 Task: Create Card Card0041 in Board Board0041 in Workspace Development in Trello
Action: Mouse moved to (625, 77)
Screenshot: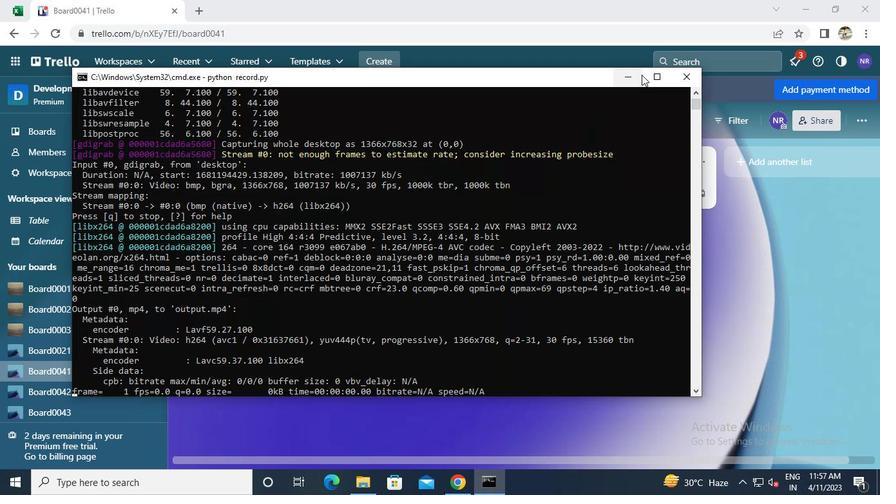 
Action: Mouse pressed left at (625, 77)
Screenshot: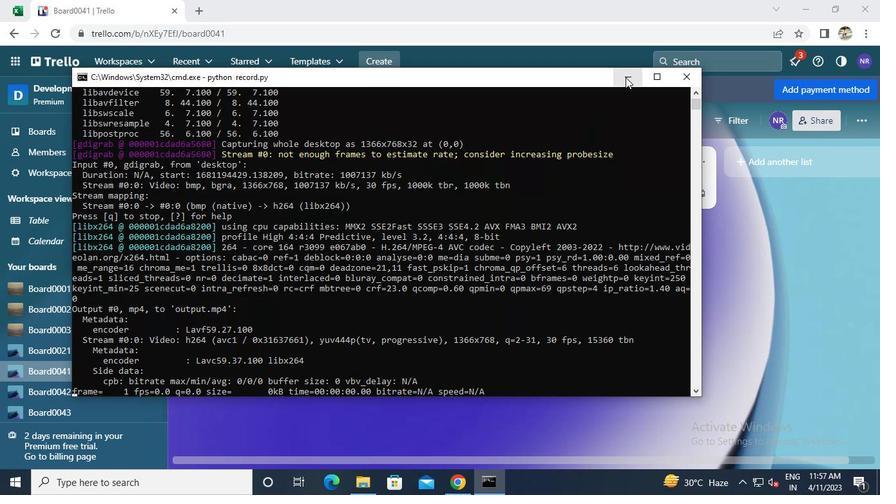 
Action: Mouse moved to (254, 196)
Screenshot: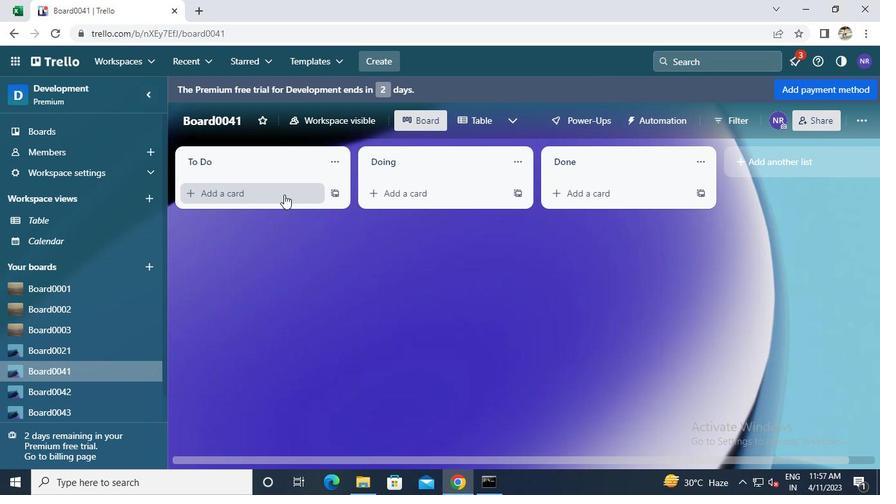 
Action: Mouse pressed left at (254, 196)
Screenshot: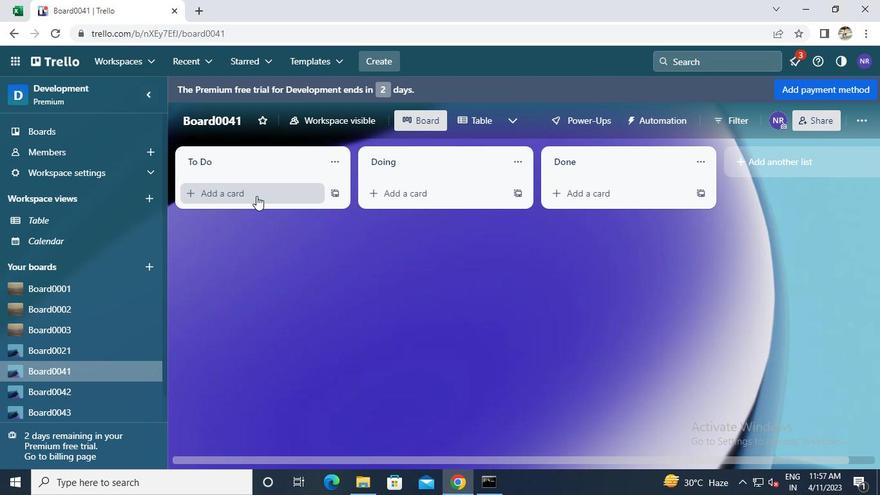 
Action: Keyboard Key.caps_lock
Screenshot: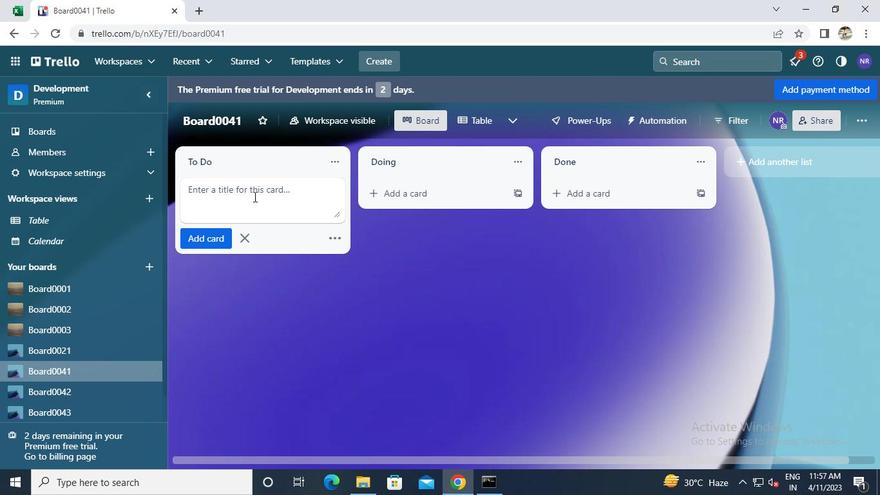 
Action: Keyboard c
Screenshot: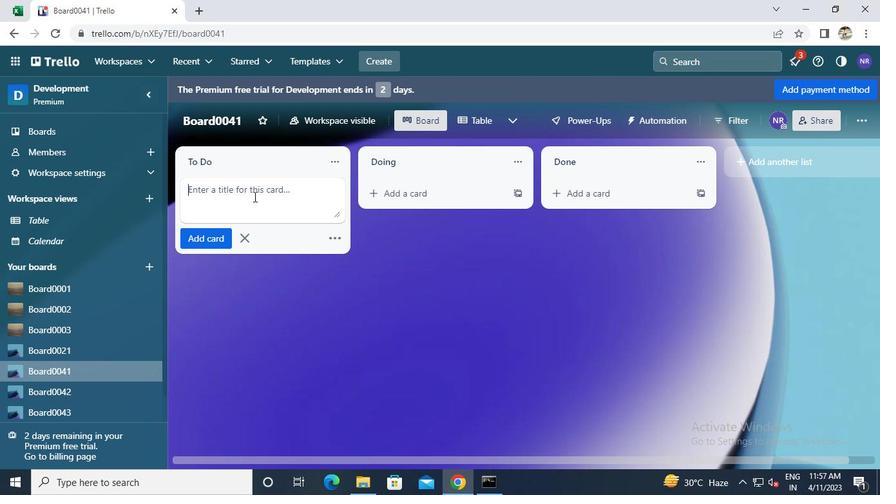 
Action: Keyboard Key.caps_lock
Screenshot: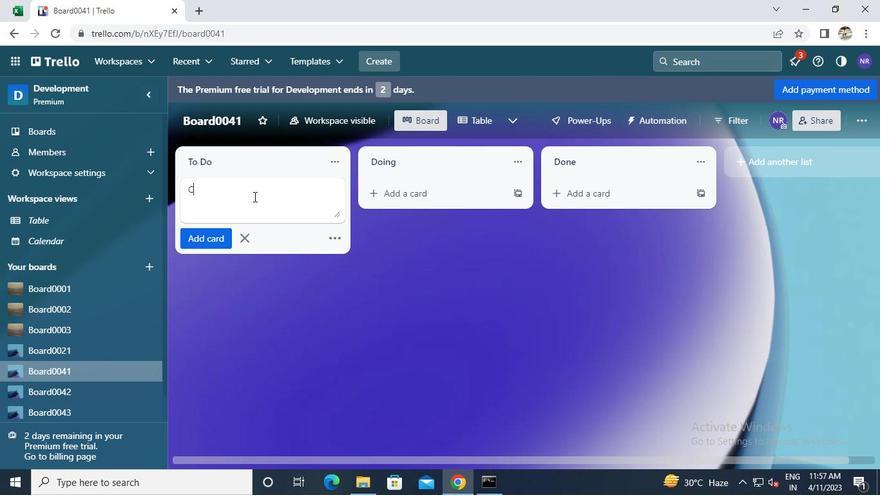 
Action: Keyboard a
Screenshot: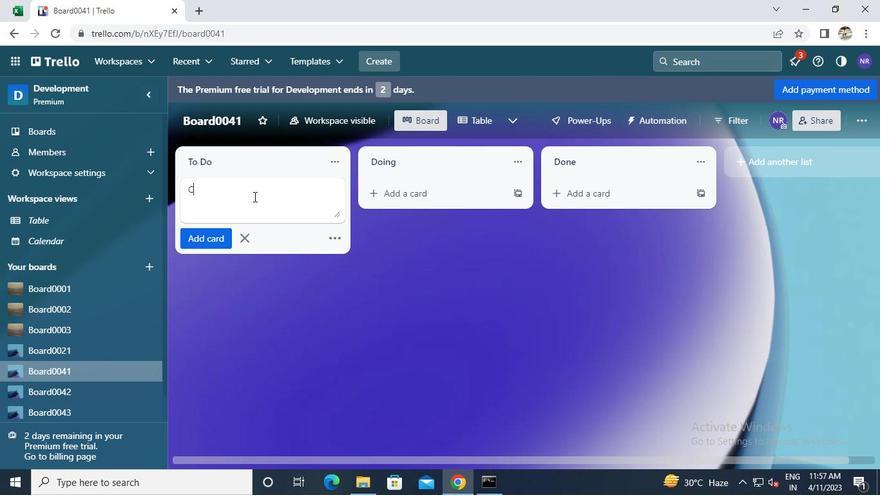
Action: Keyboard r
Screenshot: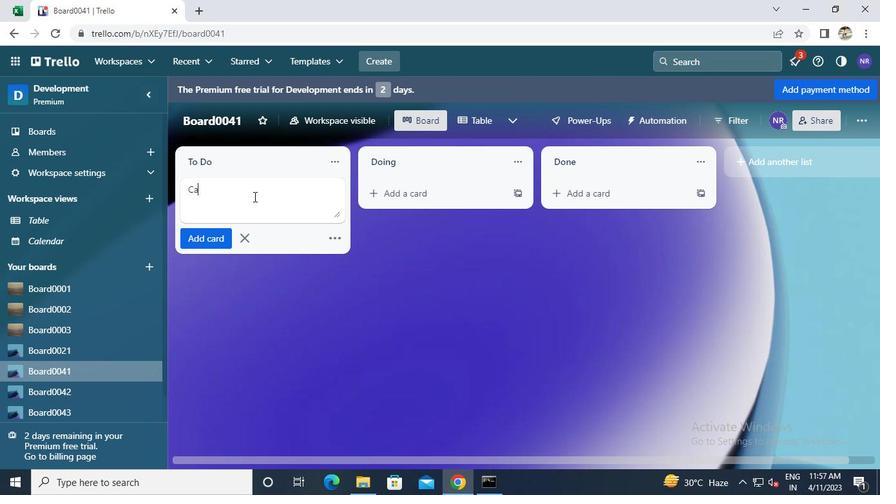 
Action: Keyboard d
Screenshot: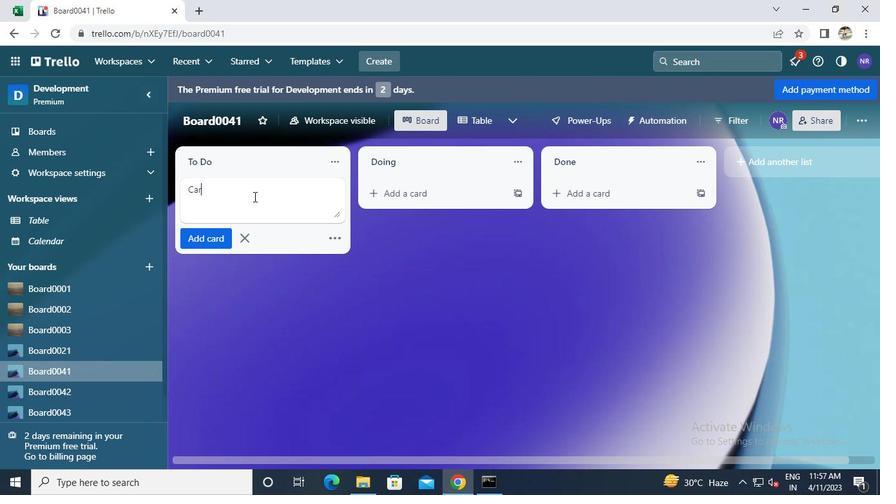 
Action: Keyboard 0
Screenshot: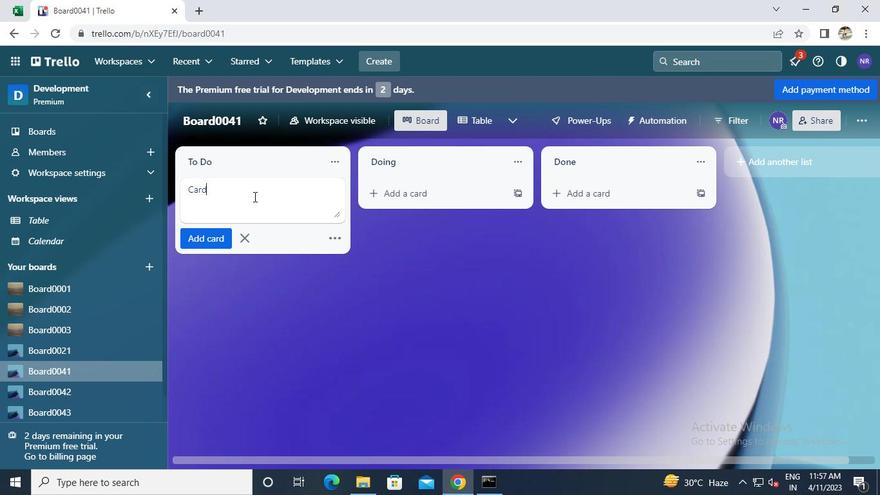 
Action: Keyboard 0
Screenshot: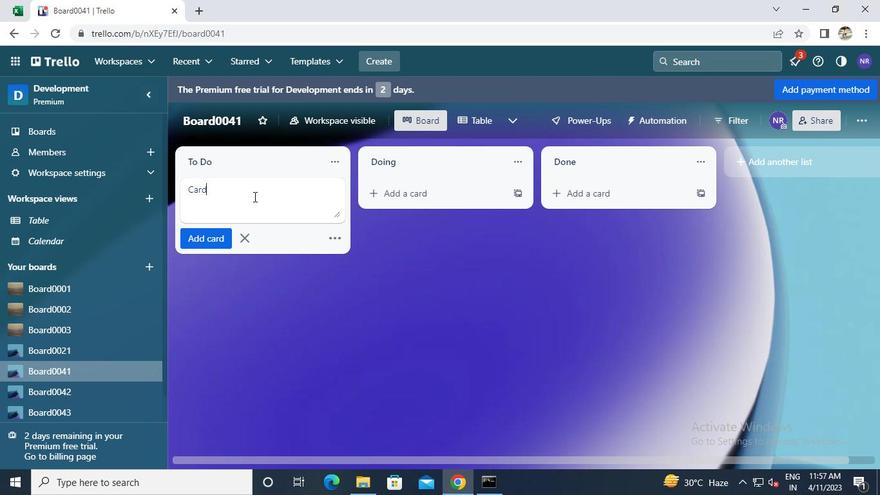 
Action: Keyboard 4
Screenshot: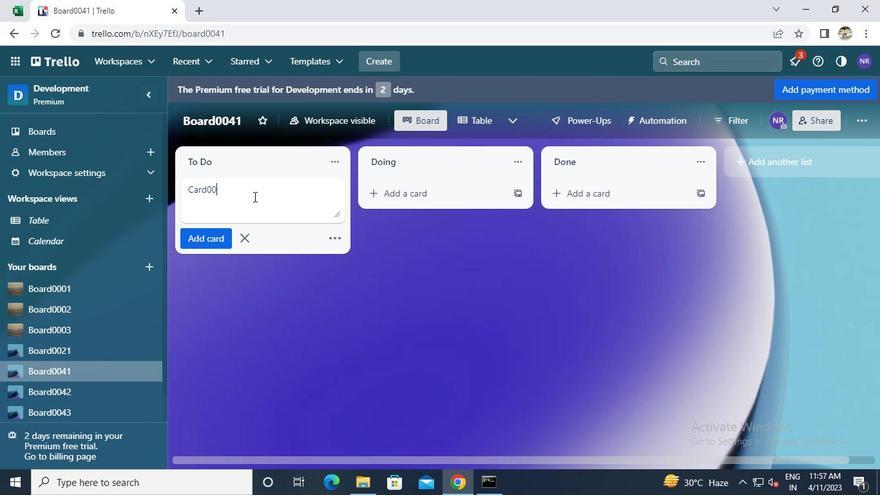 
Action: Keyboard 1
Screenshot: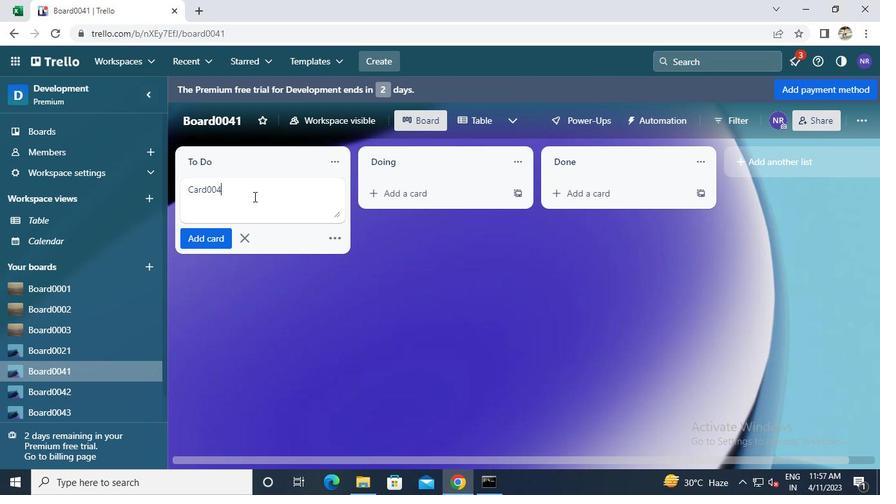
Action: Keyboard Key.enter
Screenshot: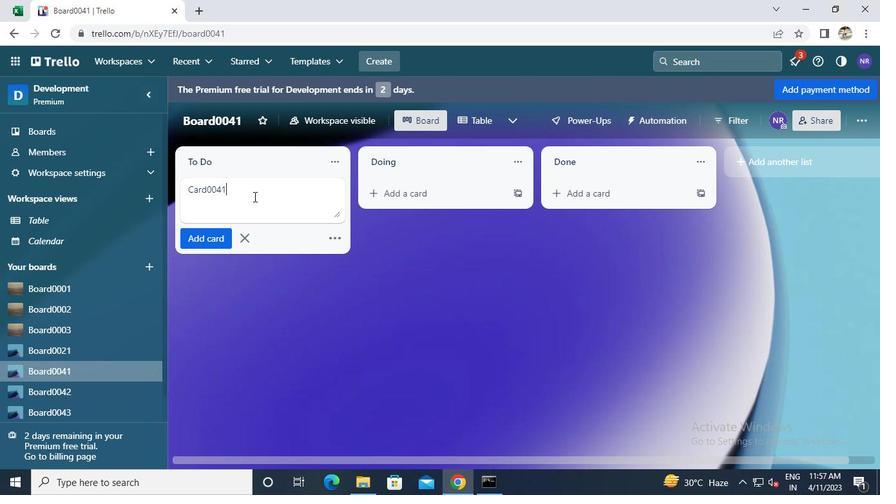 
Action: Mouse moved to (488, 482)
Screenshot: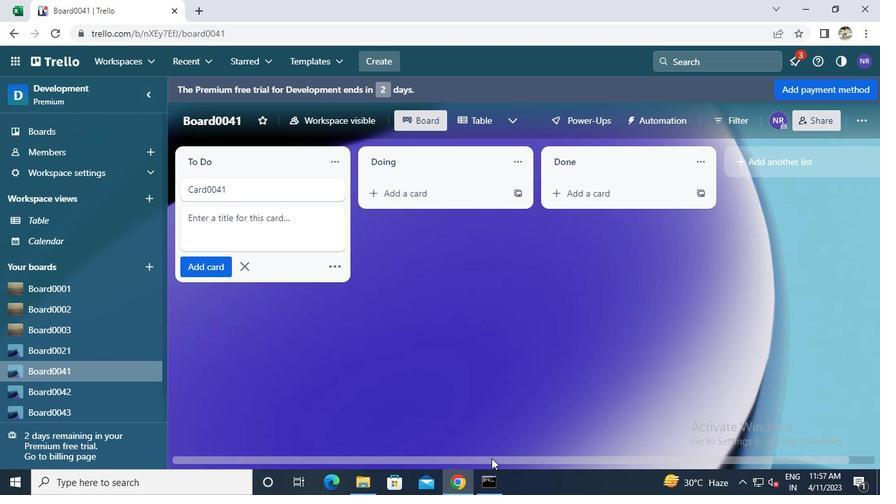 
Action: Mouse pressed left at (488, 482)
Screenshot: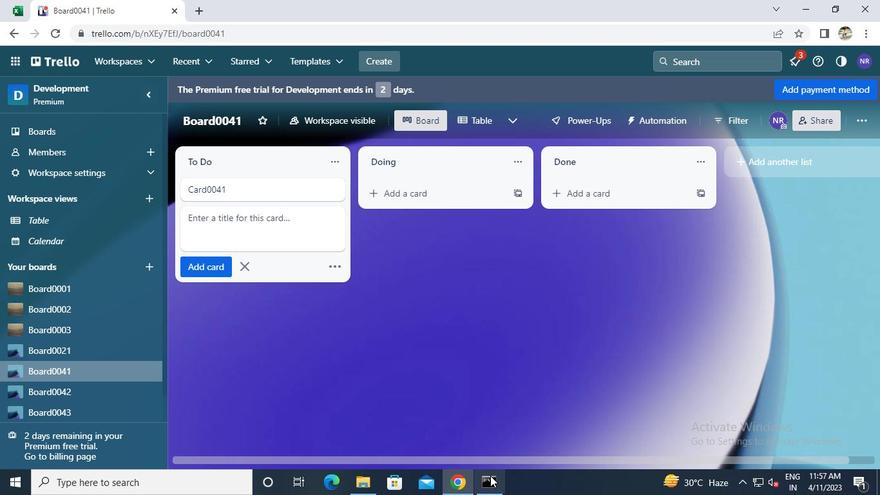 
Action: Mouse moved to (689, 79)
Screenshot: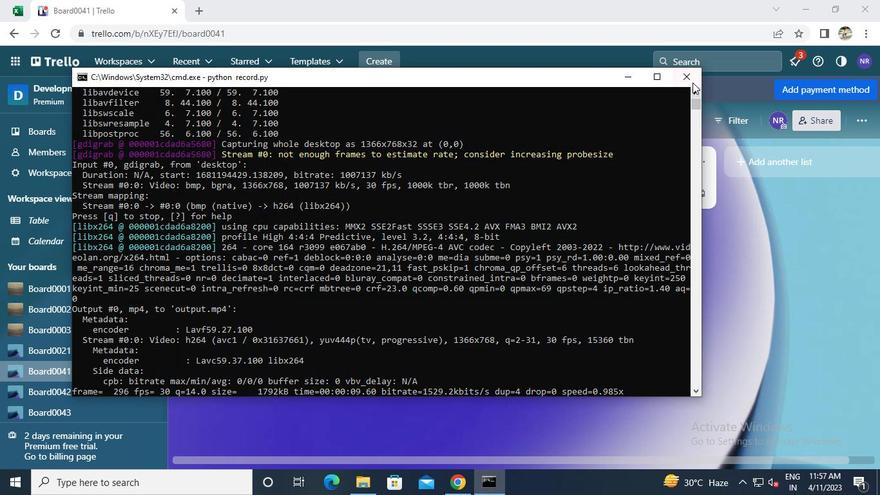 
Action: Mouse pressed left at (689, 79)
Screenshot: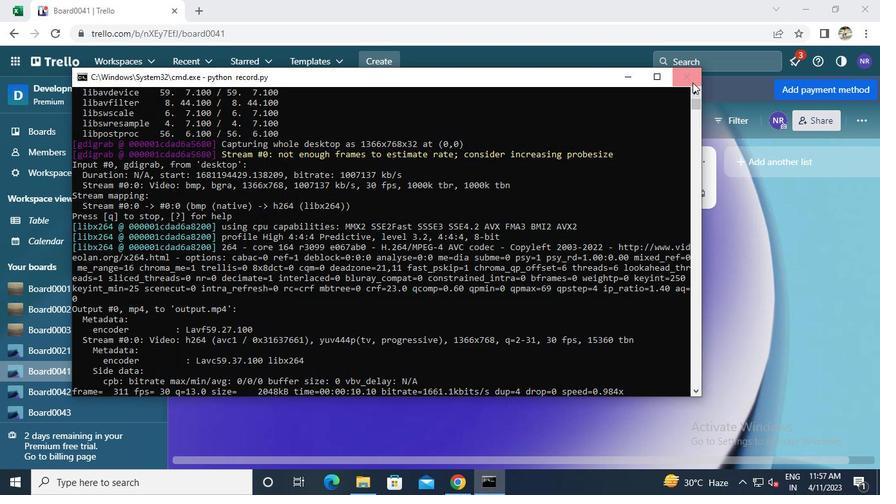 
